 Task: Select the auto option in the terminal quick fix.
Action: Mouse moved to (41, 452)
Screenshot: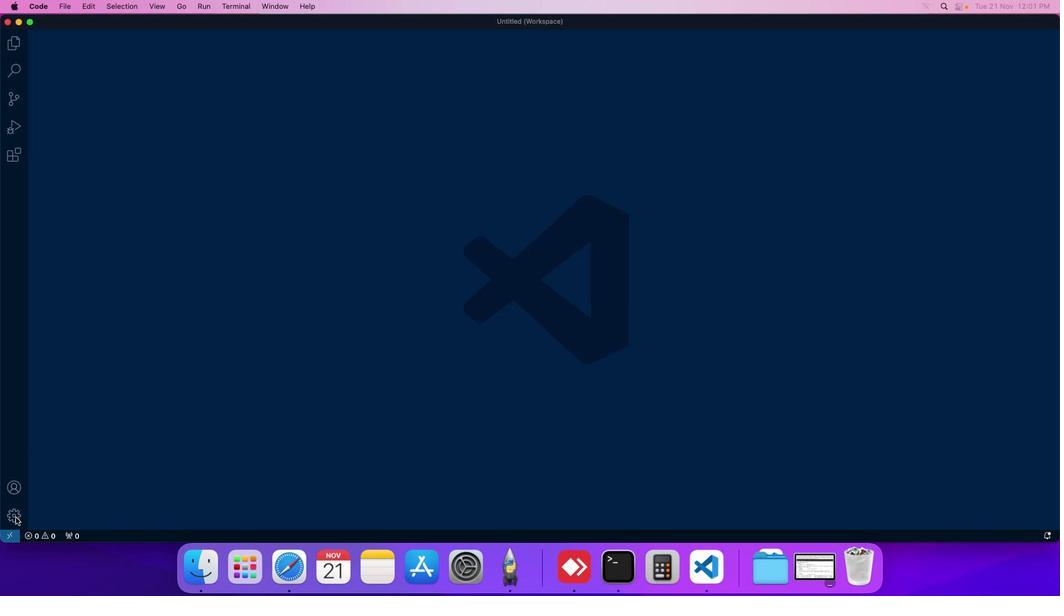 
Action: Mouse pressed left at (41, 452)
Screenshot: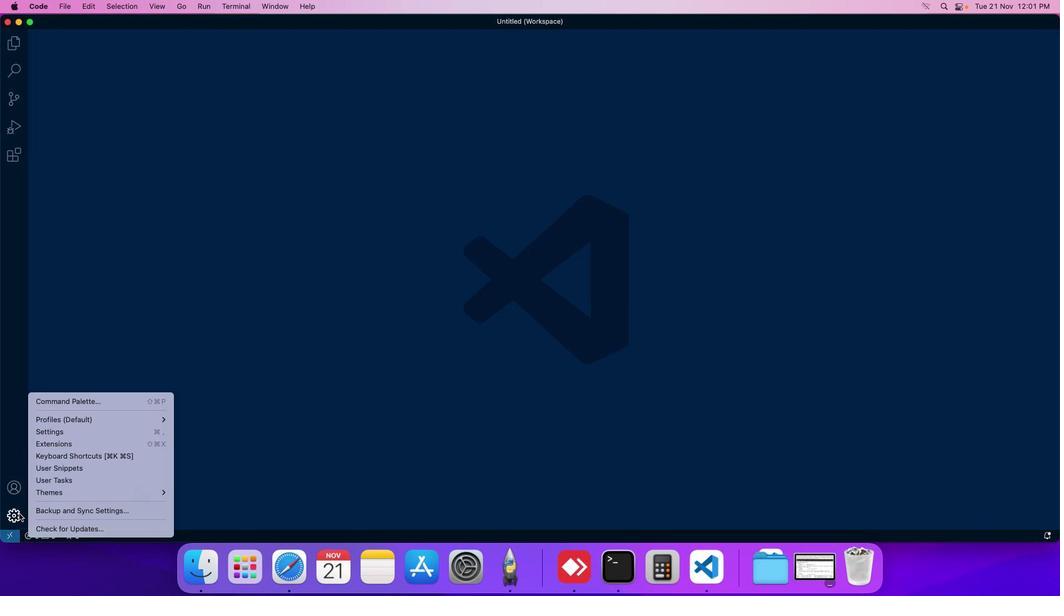 
Action: Mouse moved to (77, 388)
Screenshot: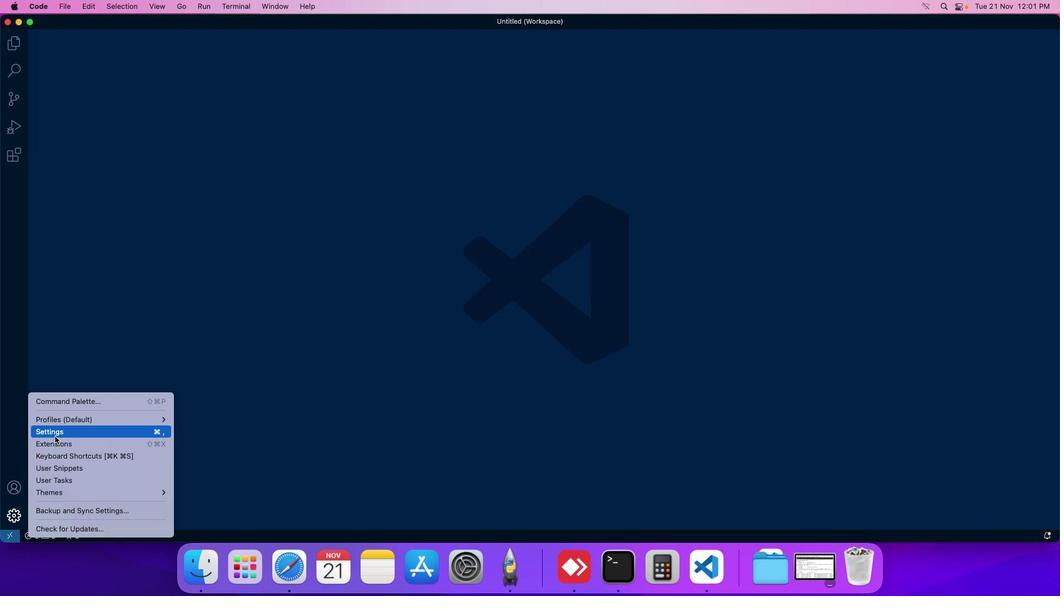 
Action: Mouse pressed left at (77, 388)
Screenshot: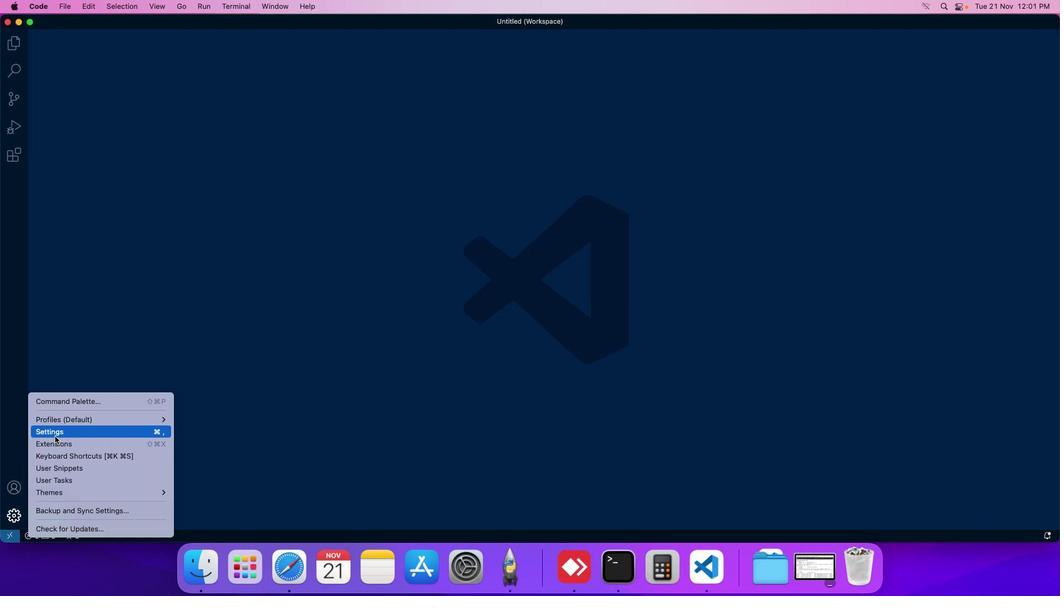 
Action: Mouse moved to (240, 113)
Screenshot: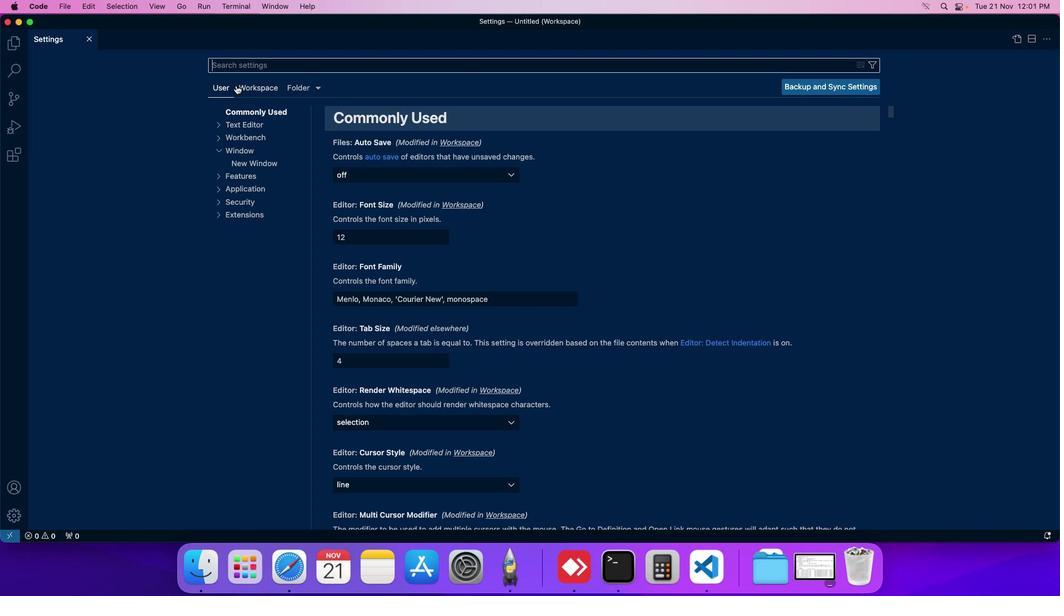 
Action: Mouse pressed left at (240, 113)
Screenshot: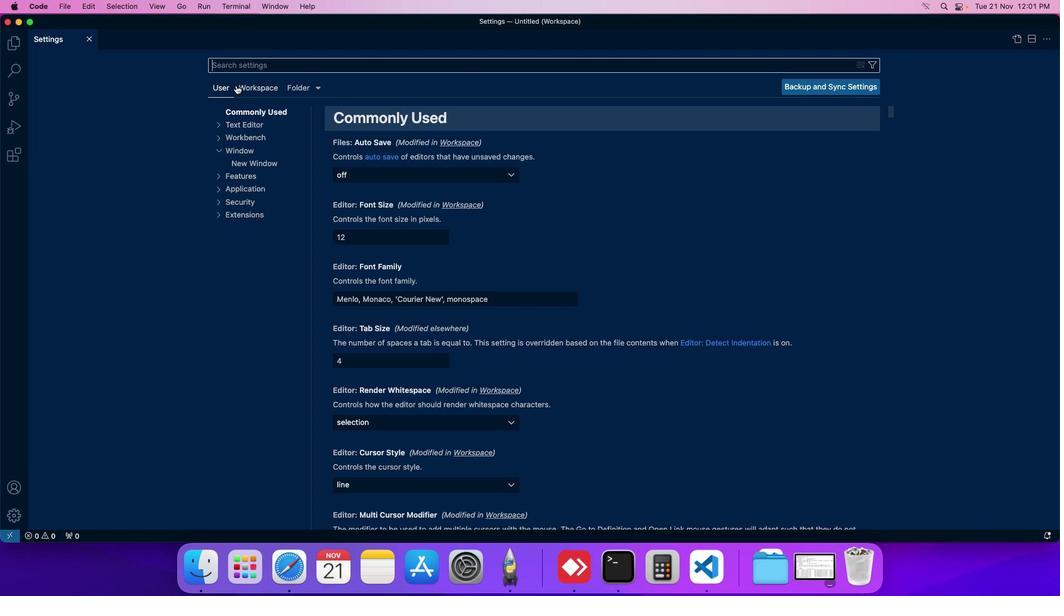
Action: Mouse moved to (233, 172)
Screenshot: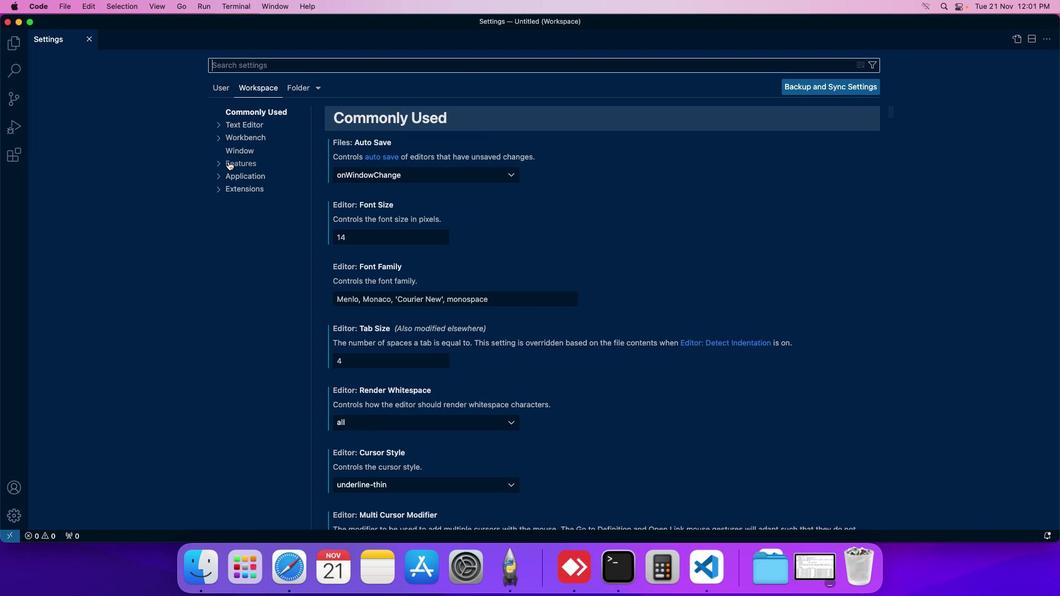 
Action: Mouse pressed left at (233, 172)
Screenshot: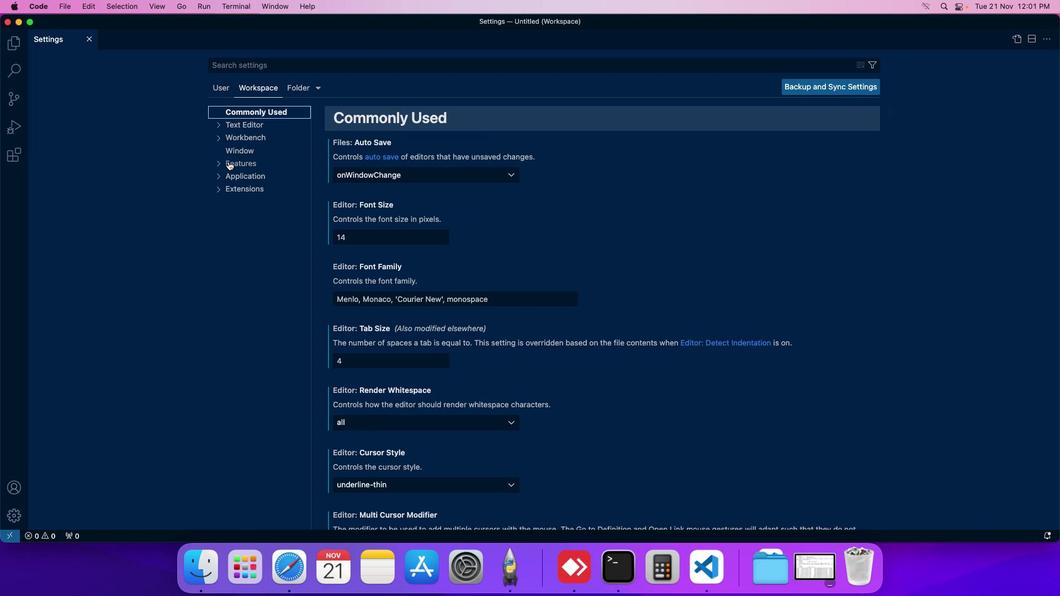 
Action: Mouse moved to (245, 339)
Screenshot: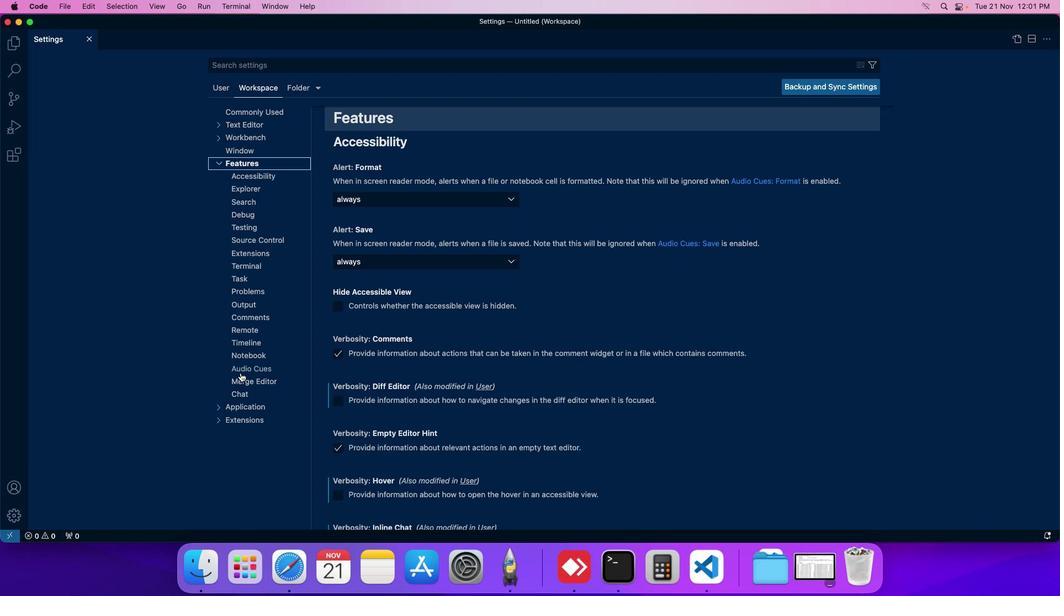 
Action: Mouse pressed left at (245, 339)
Screenshot: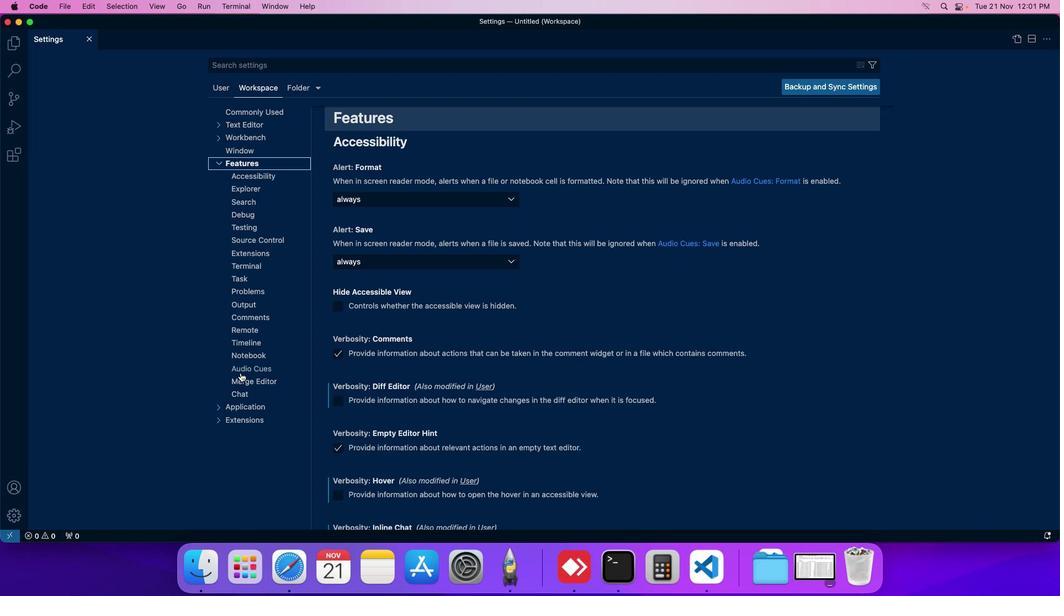 
Action: Mouse moved to (335, 309)
Screenshot: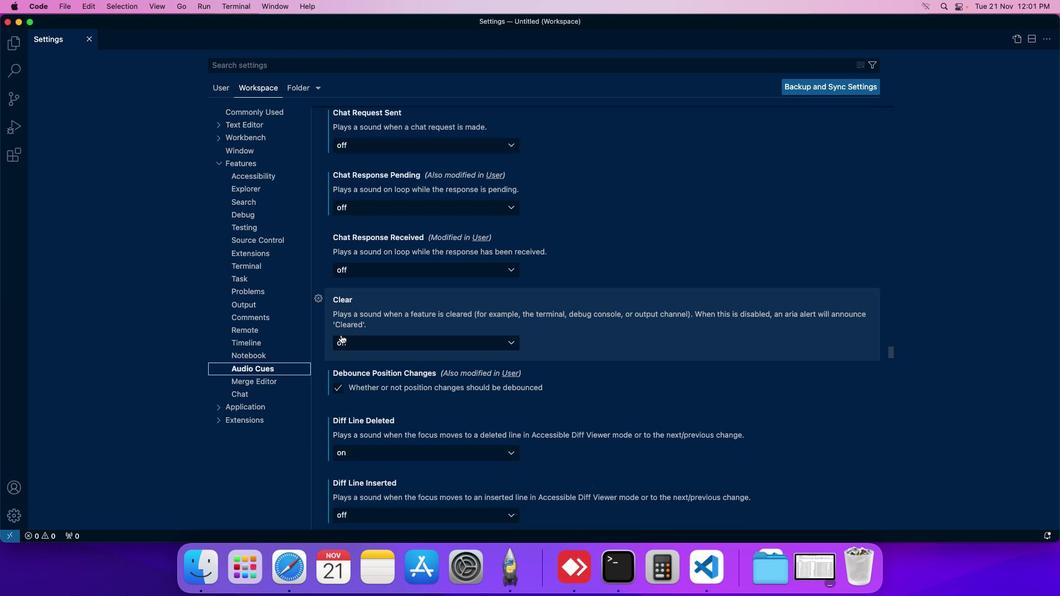 
Action: Mouse scrolled (335, 309) with delta (27, 45)
Screenshot: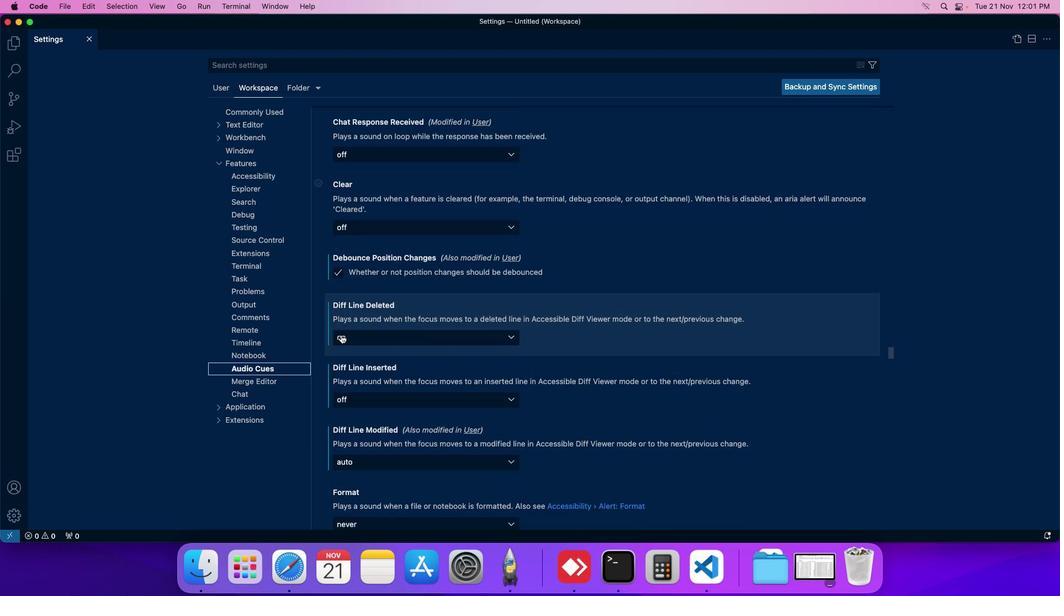 
Action: Mouse scrolled (335, 309) with delta (27, 45)
Screenshot: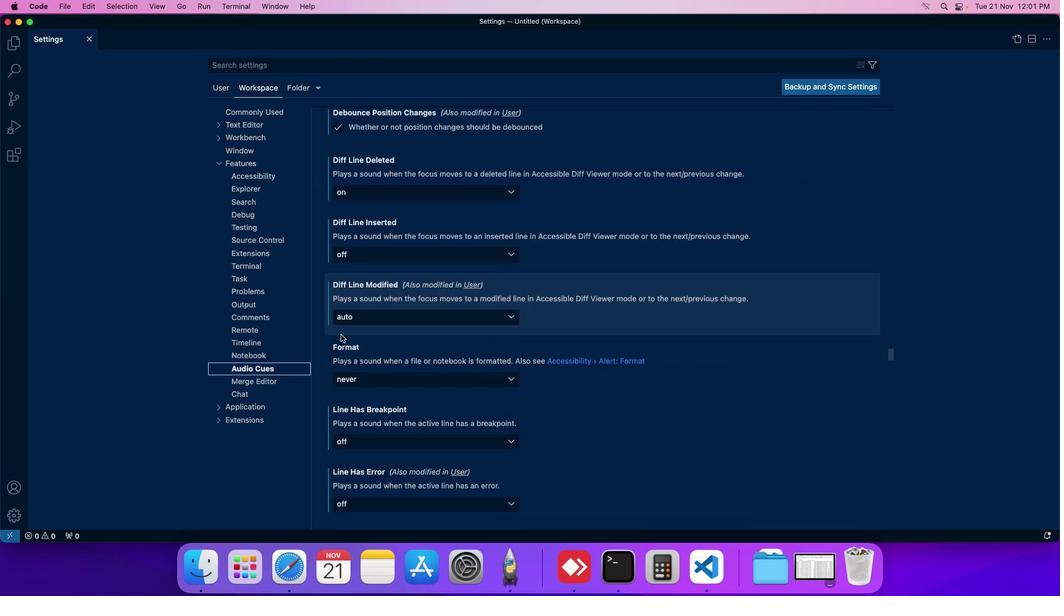 
Action: Mouse scrolled (335, 309) with delta (27, 45)
Screenshot: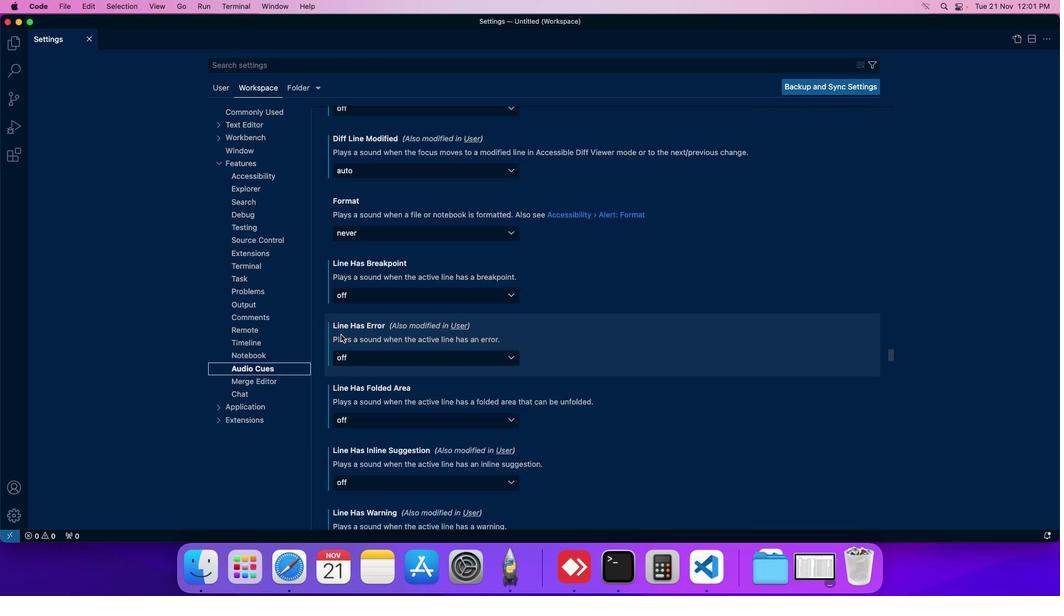 
Action: Mouse scrolled (335, 309) with delta (27, 45)
Screenshot: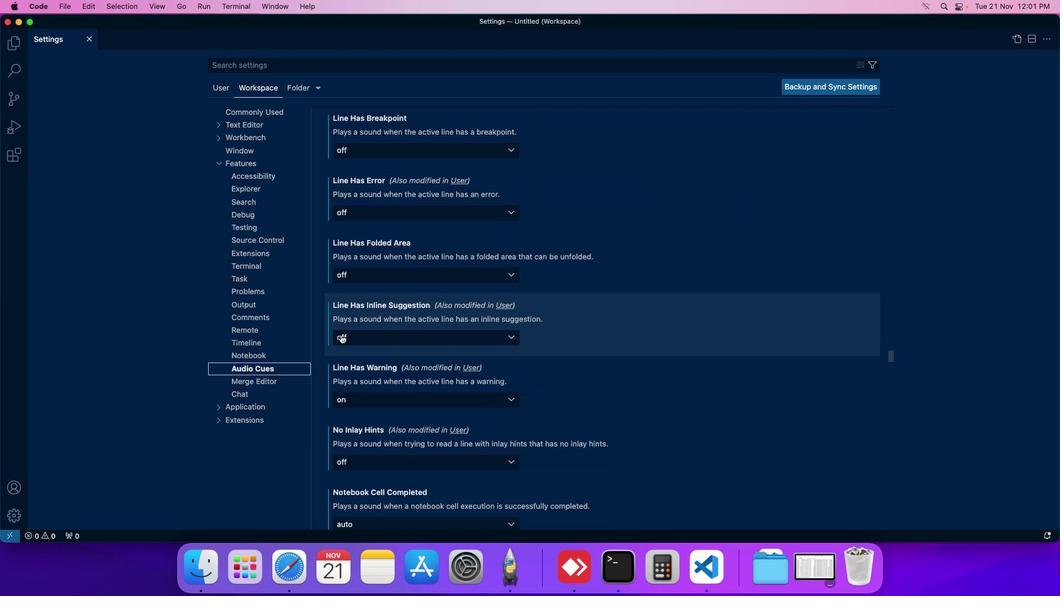 
Action: Mouse scrolled (335, 309) with delta (27, 45)
Screenshot: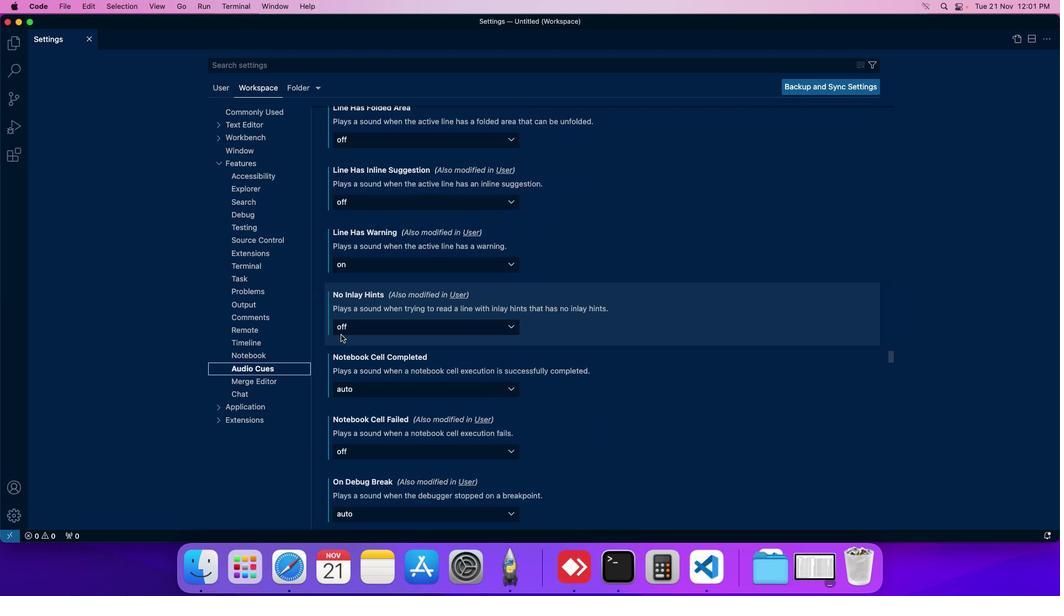 
Action: Mouse scrolled (335, 309) with delta (27, 45)
Screenshot: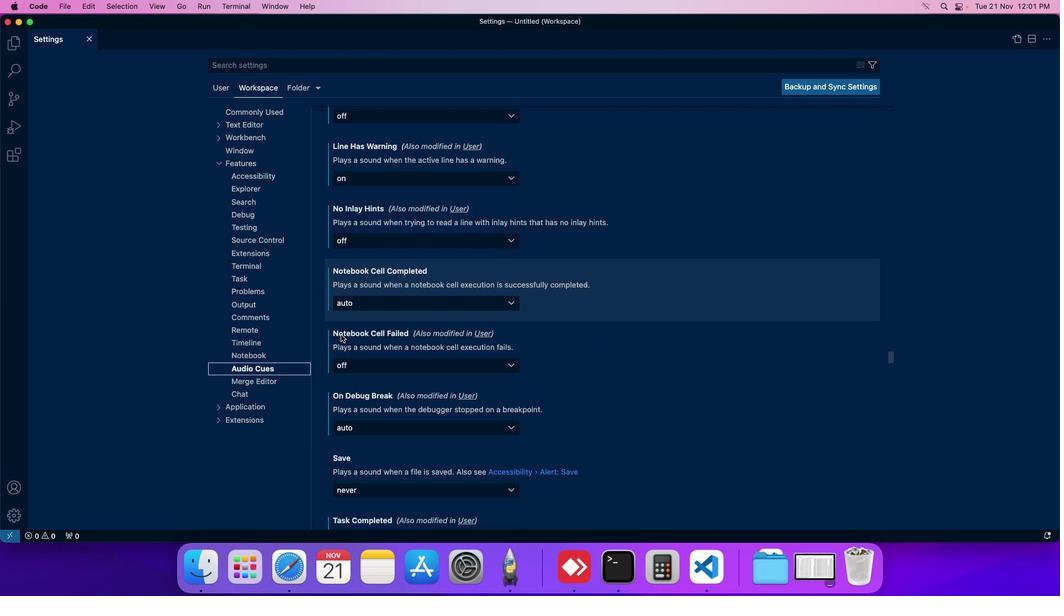 
Action: Mouse scrolled (335, 309) with delta (27, 45)
Screenshot: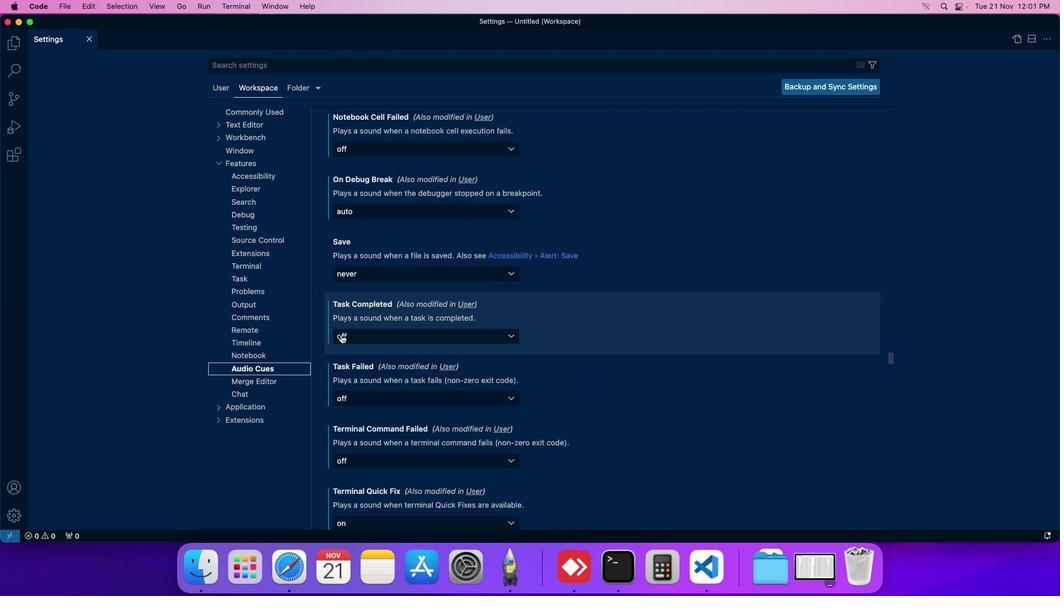 
Action: Mouse scrolled (335, 309) with delta (27, 45)
Screenshot: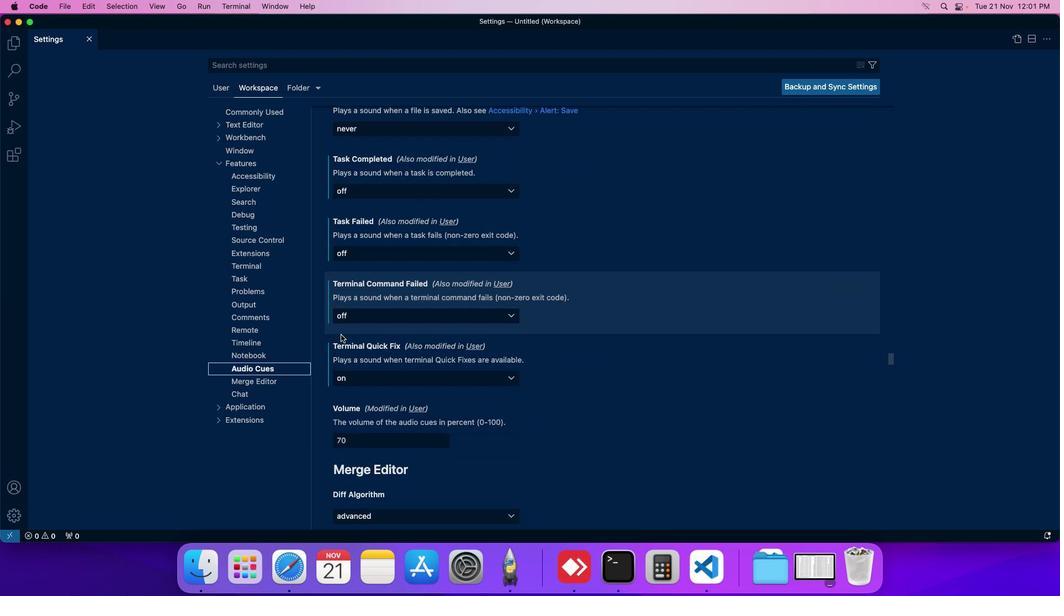 
Action: Mouse scrolled (335, 309) with delta (27, 45)
Screenshot: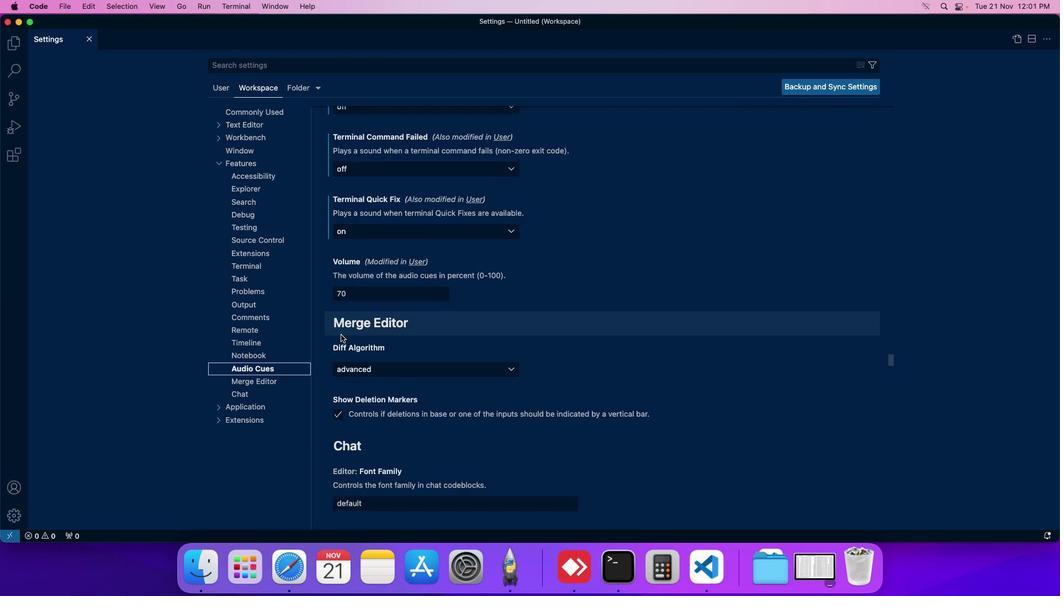 
Action: Mouse moved to (378, 228)
Screenshot: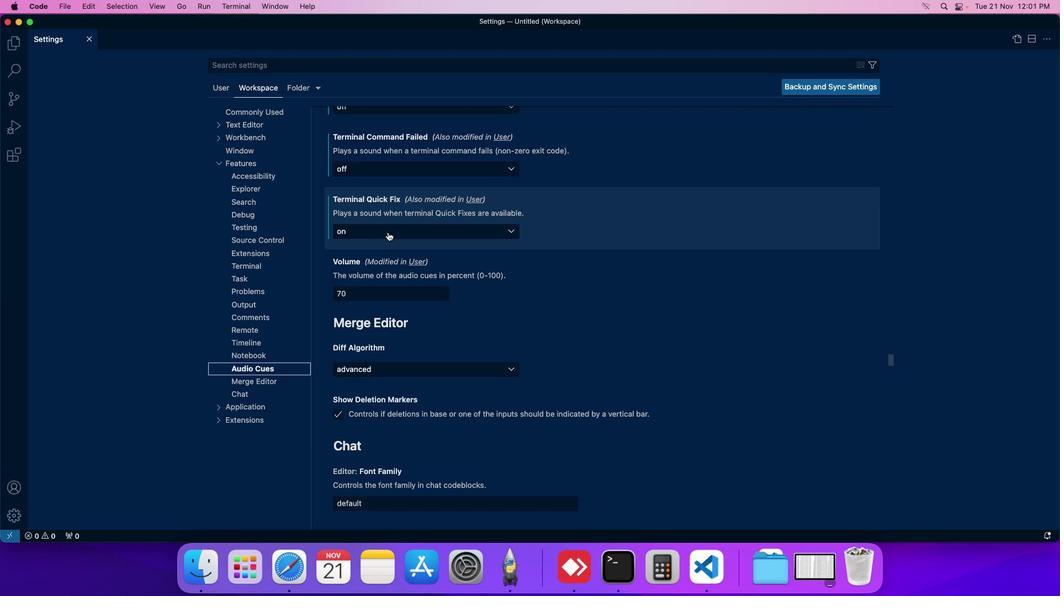 
Action: Mouse pressed left at (378, 228)
Screenshot: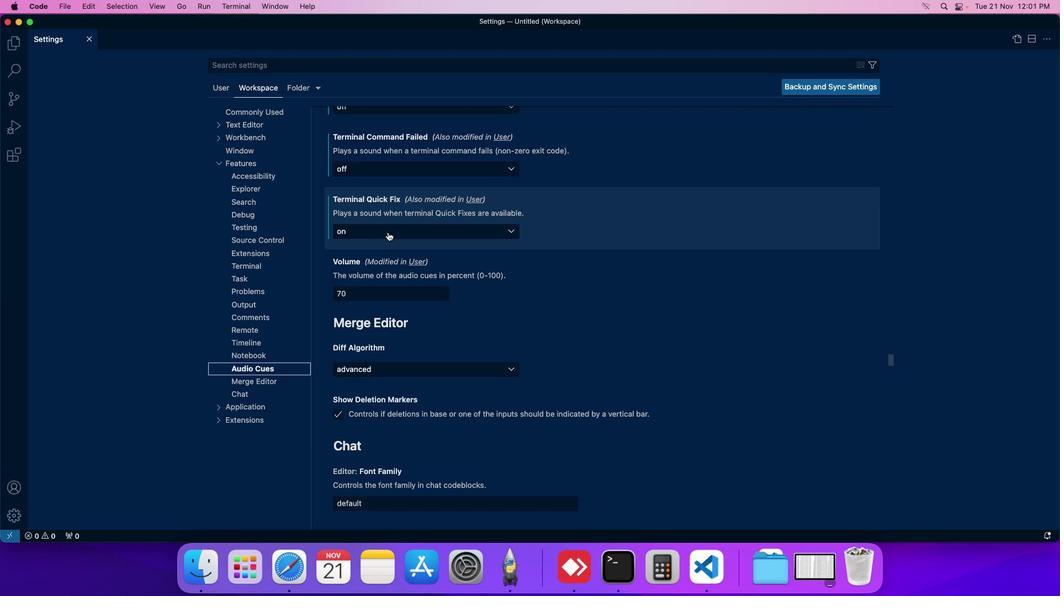 
Action: Mouse moved to (360, 235)
Screenshot: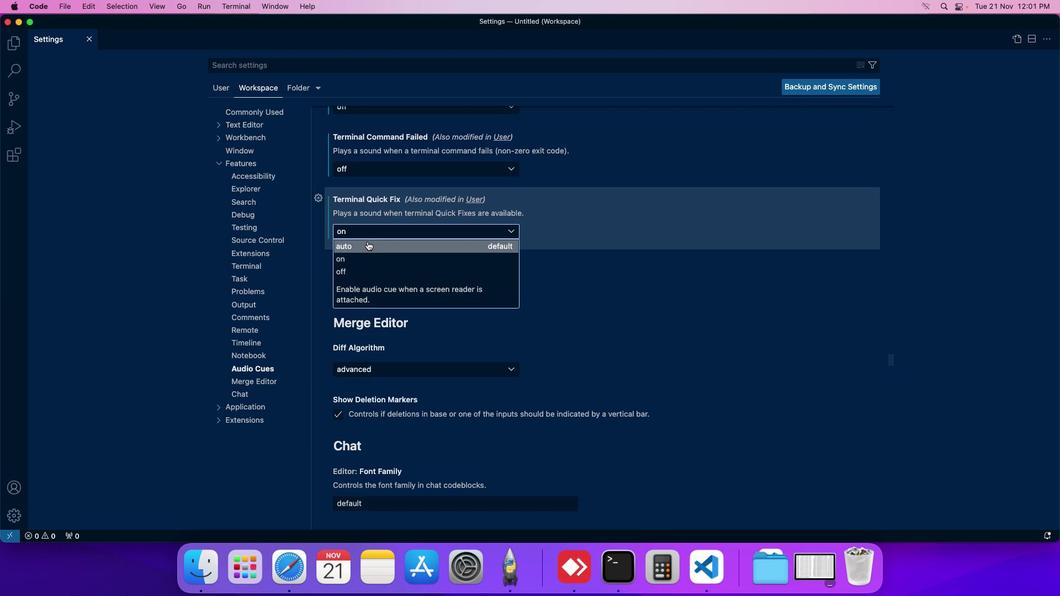 
Action: Mouse pressed left at (360, 235)
Screenshot: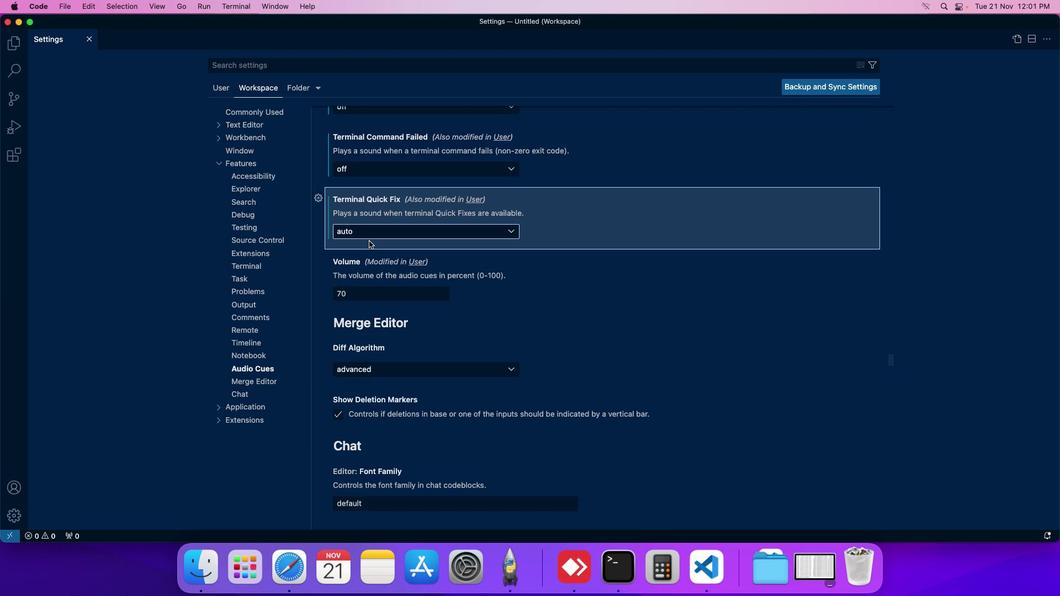 
Action: Mouse moved to (371, 230)
Screenshot: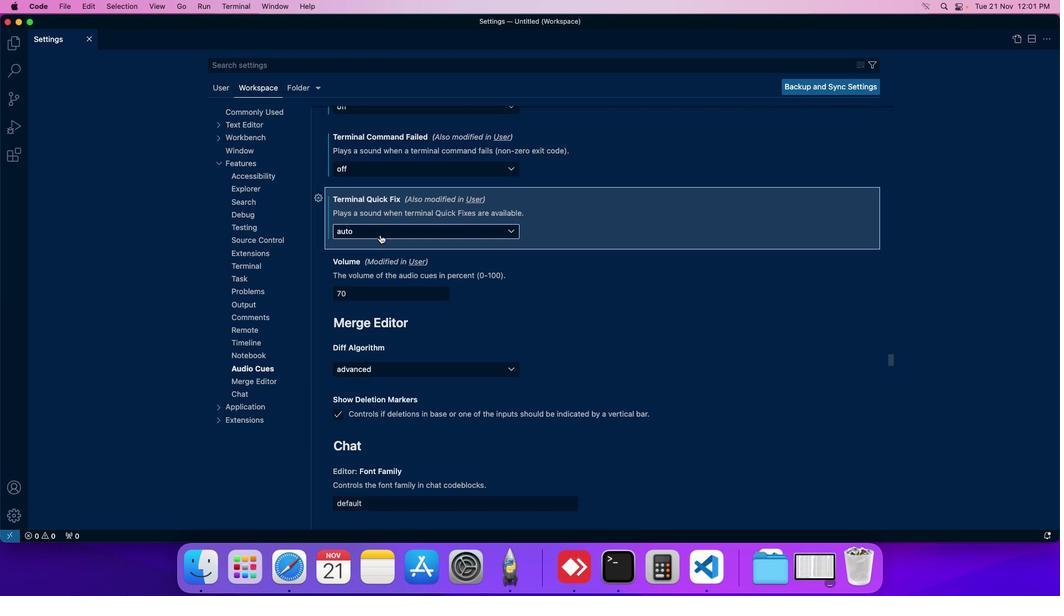 
